 Task: Set the rendering intent for color conversion for Open GL video output for Windows to "Relative colorimetric".
Action: Mouse moved to (144, 31)
Screenshot: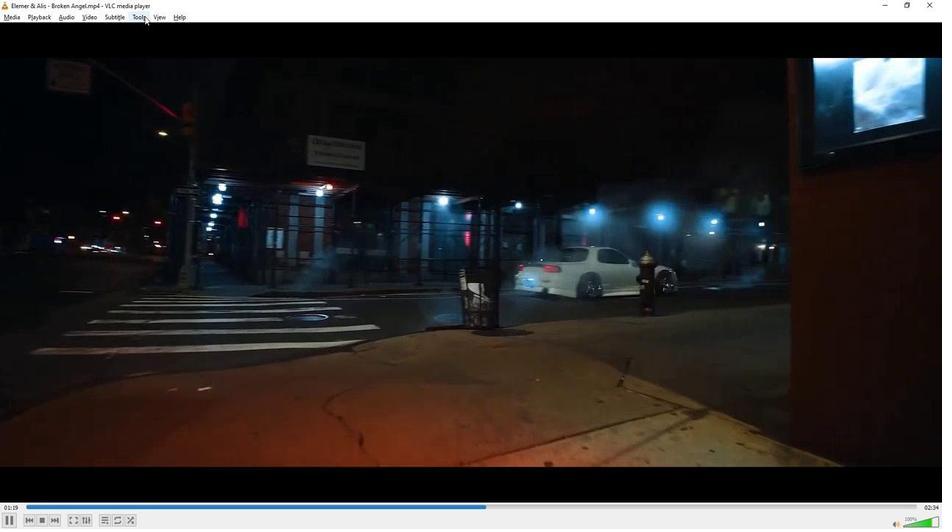 
Action: Mouse pressed left at (144, 31)
Screenshot: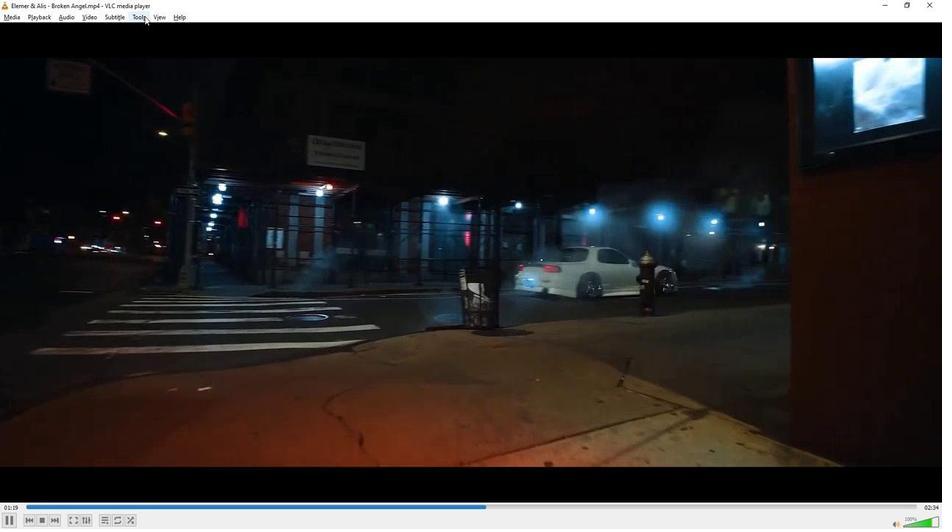 
Action: Mouse moved to (156, 142)
Screenshot: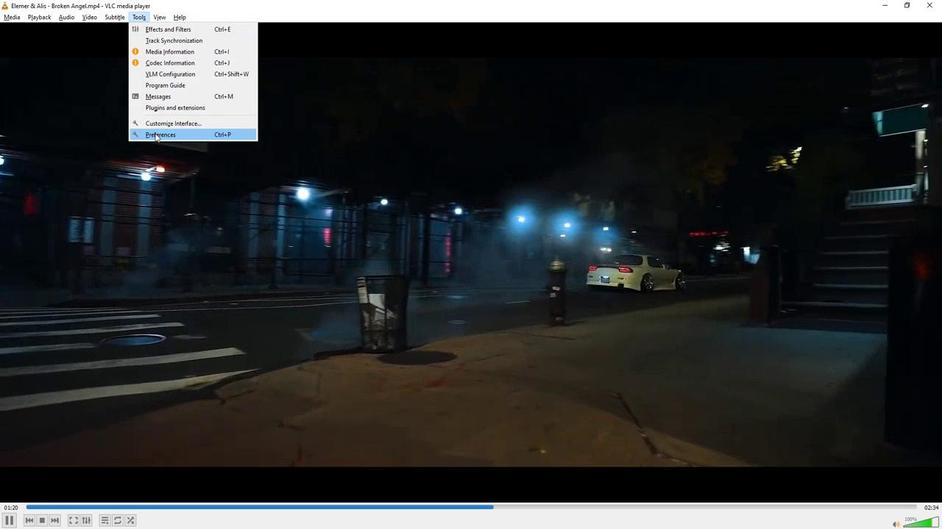 
Action: Mouse pressed left at (156, 142)
Screenshot: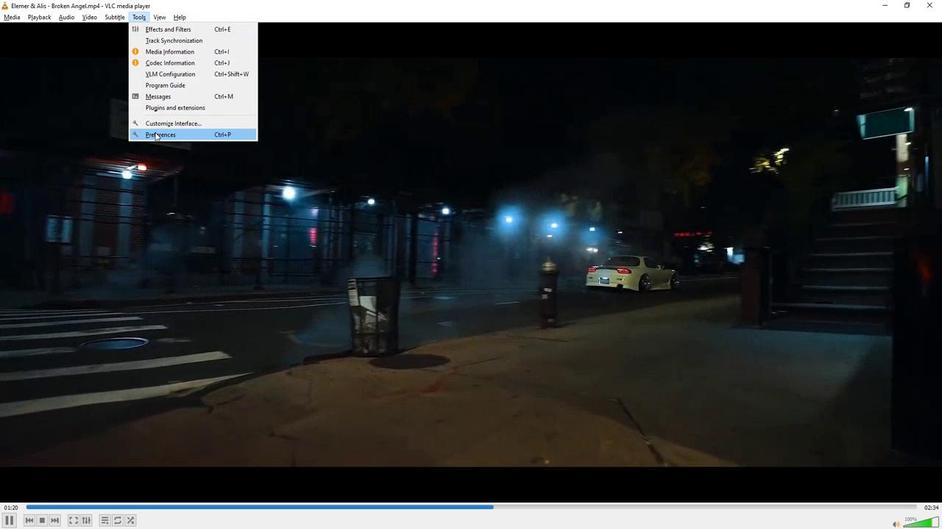 
Action: Mouse moved to (211, 415)
Screenshot: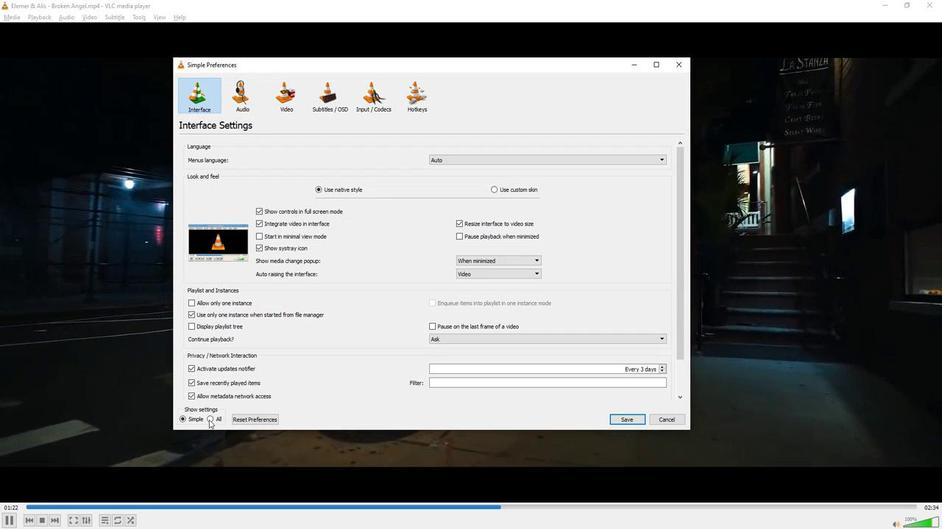 
Action: Mouse pressed left at (211, 415)
Screenshot: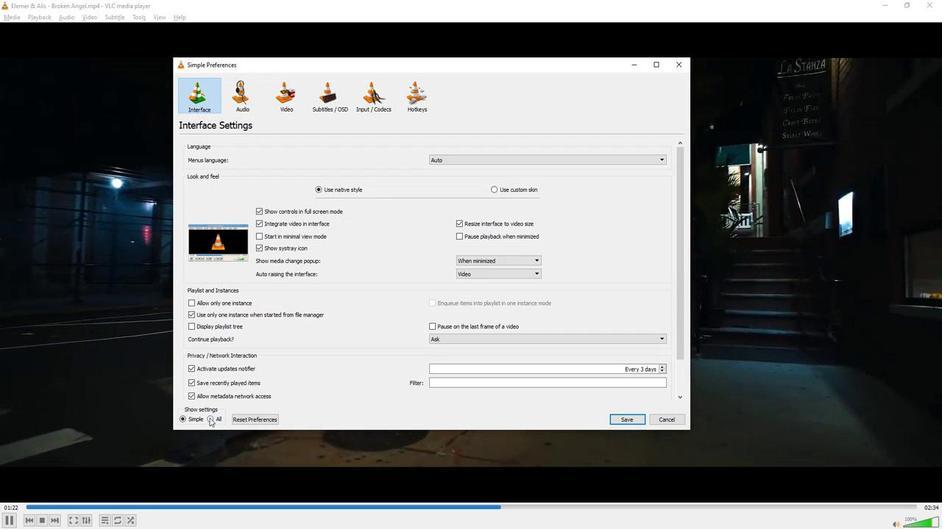 
Action: Mouse moved to (220, 370)
Screenshot: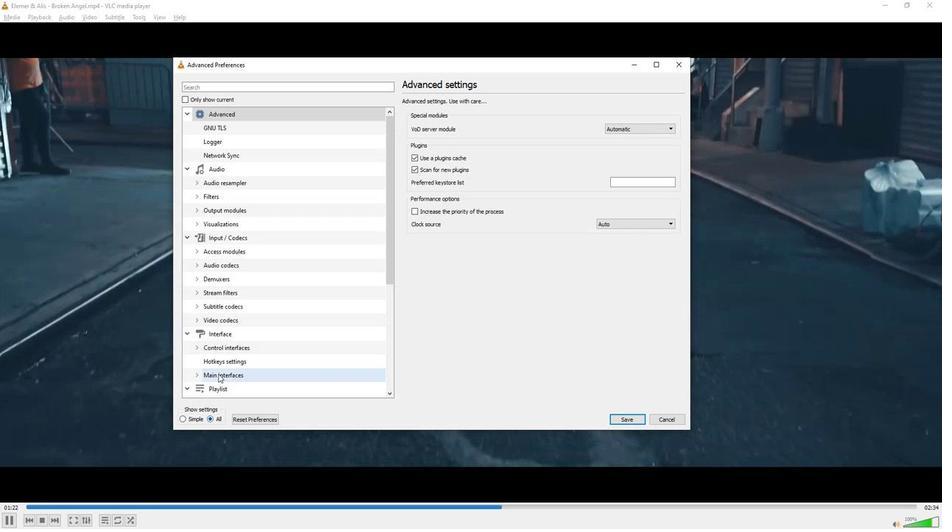 
Action: Mouse scrolled (220, 370) with delta (0, 0)
Screenshot: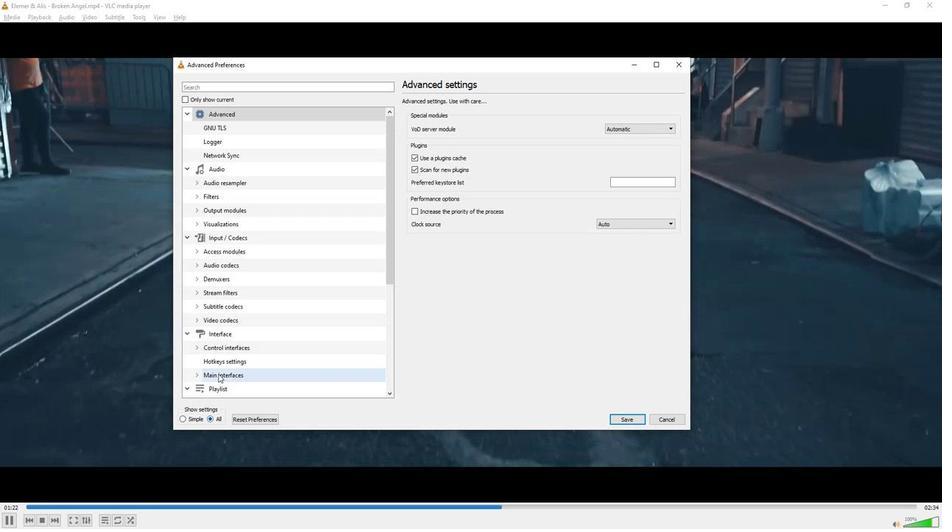 
Action: Mouse moved to (219, 370)
Screenshot: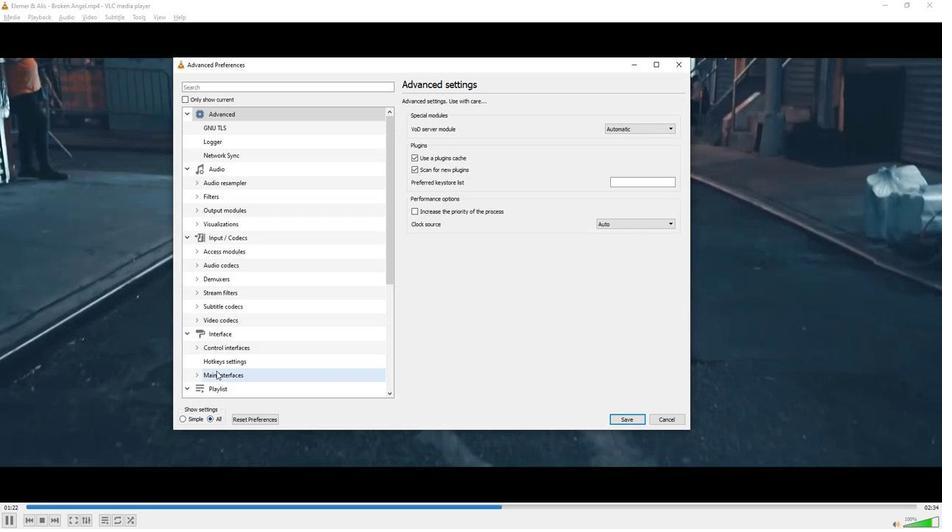 
Action: Mouse scrolled (219, 369) with delta (0, 0)
Screenshot: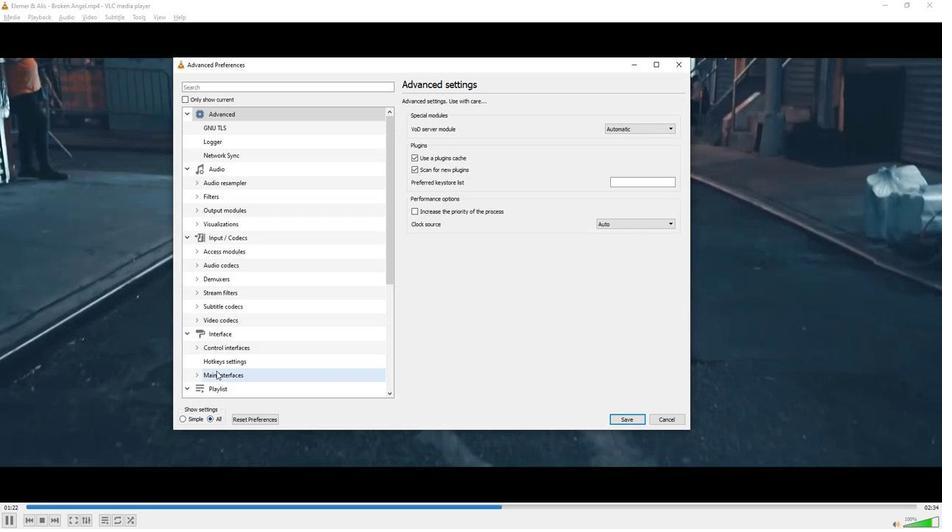 
Action: Mouse scrolled (219, 369) with delta (0, 0)
Screenshot: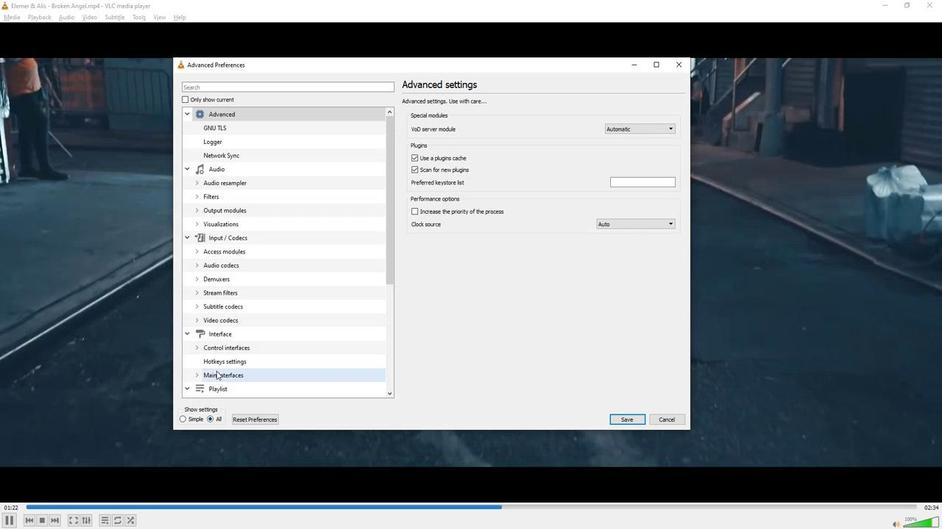 
Action: Mouse scrolled (219, 369) with delta (0, 0)
Screenshot: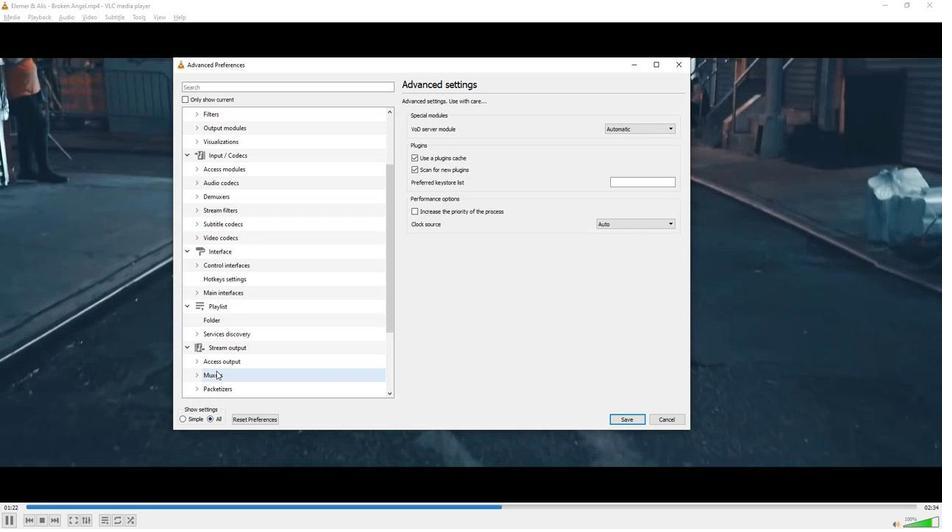 
Action: Mouse scrolled (219, 369) with delta (0, 0)
Screenshot: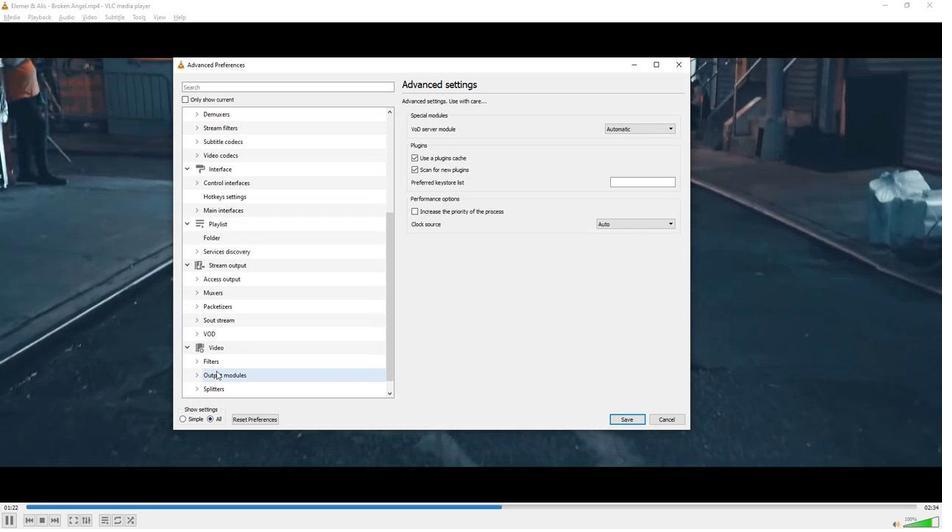 
Action: Mouse scrolled (219, 369) with delta (0, 0)
Screenshot: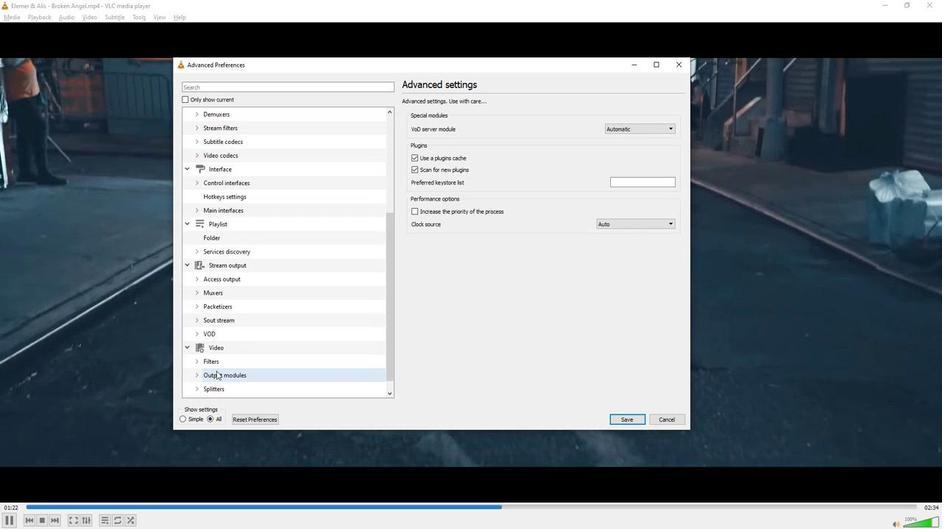 
Action: Mouse scrolled (219, 369) with delta (0, 0)
Screenshot: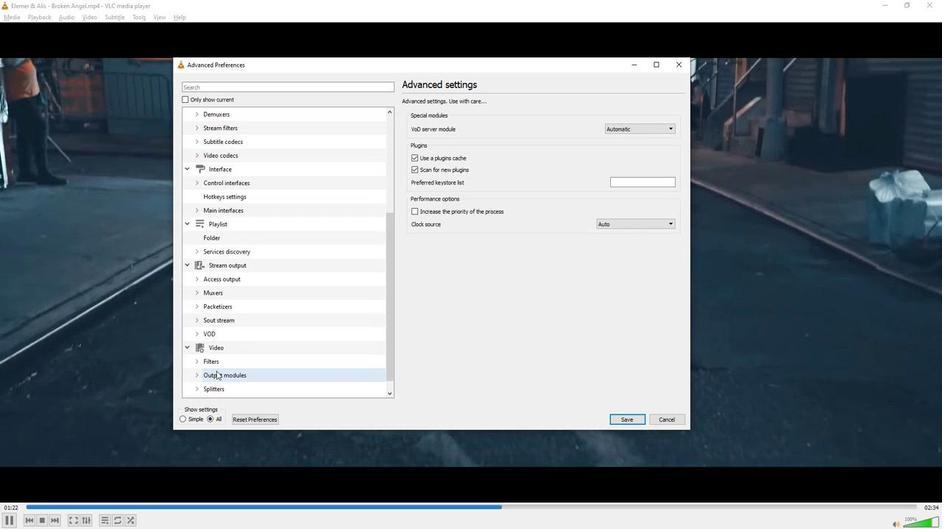 
Action: Mouse moved to (197, 360)
Screenshot: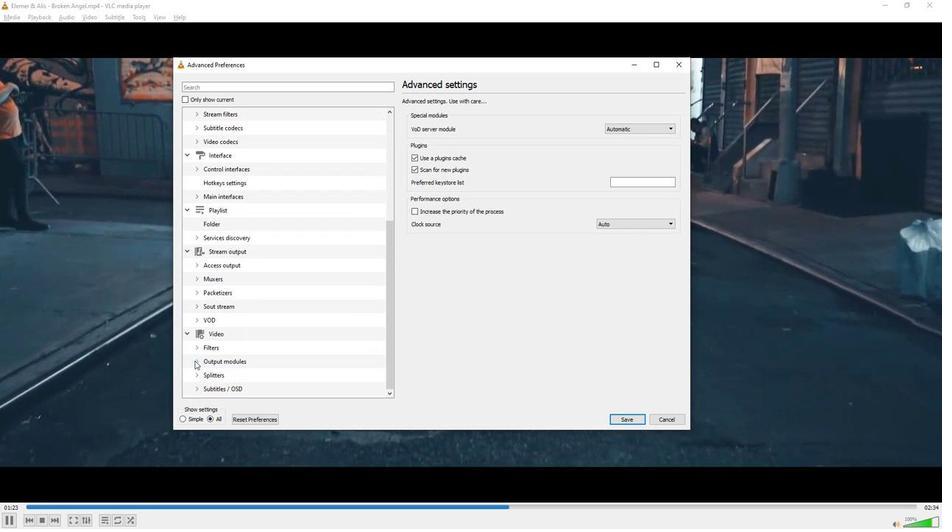 
Action: Mouse pressed left at (197, 360)
Screenshot: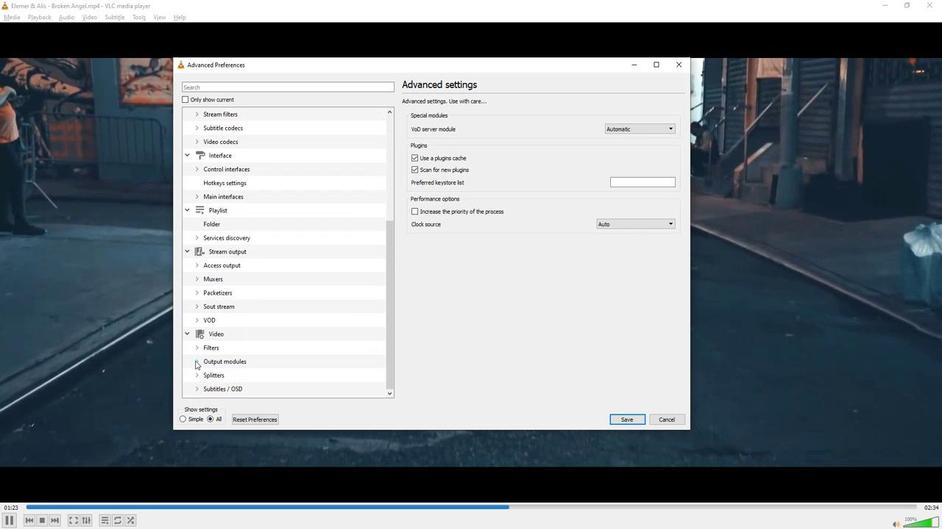 
Action: Mouse moved to (217, 352)
Screenshot: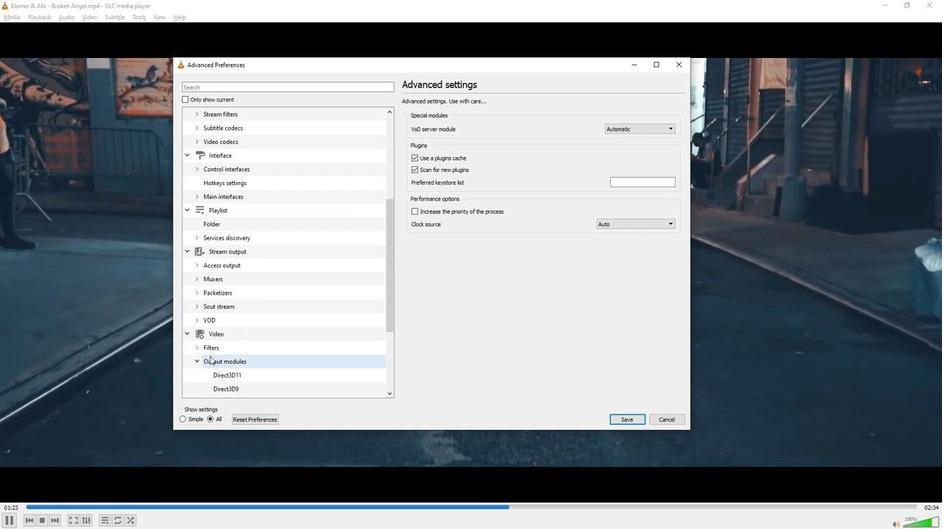
Action: Mouse scrolled (217, 352) with delta (0, 0)
Screenshot: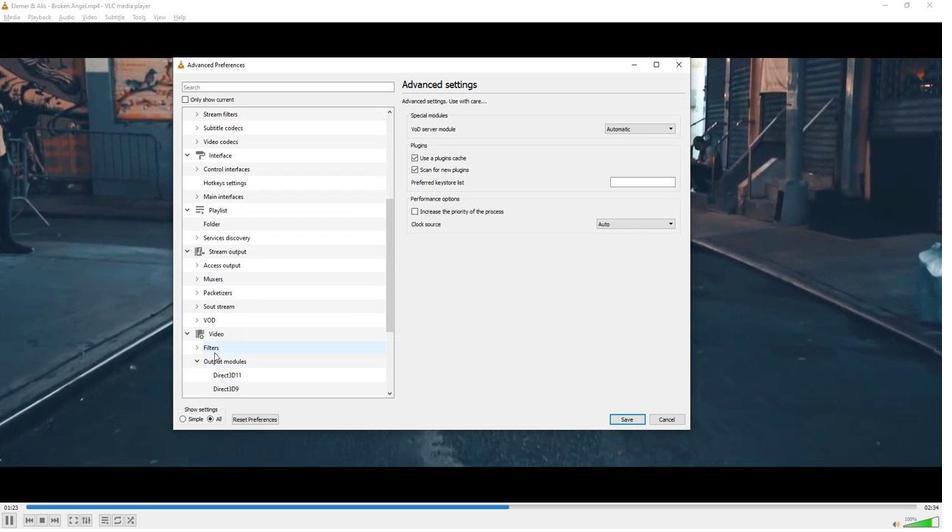 
Action: Mouse scrolled (217, 352) with delta (0, 0)
Screenshot: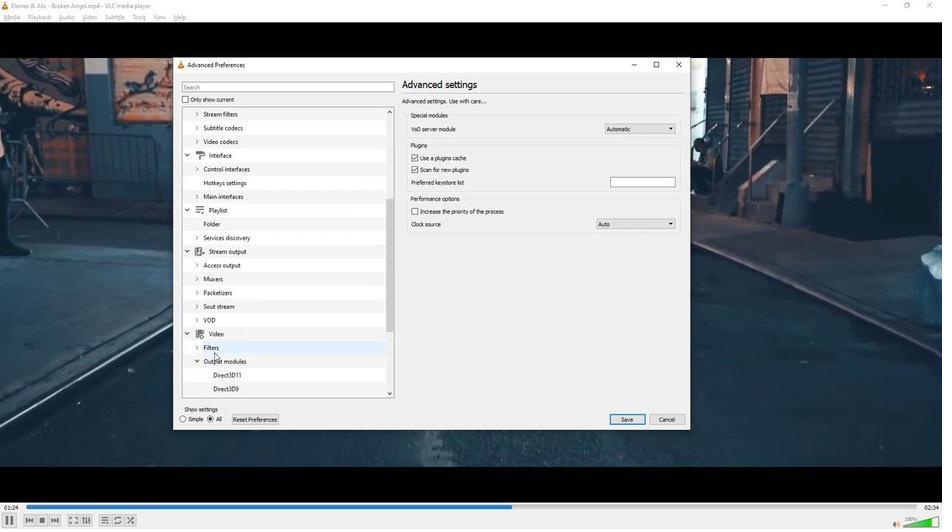 
Action: Mouse scrolled (217, 352) with delta (0, 0)
Screenshot: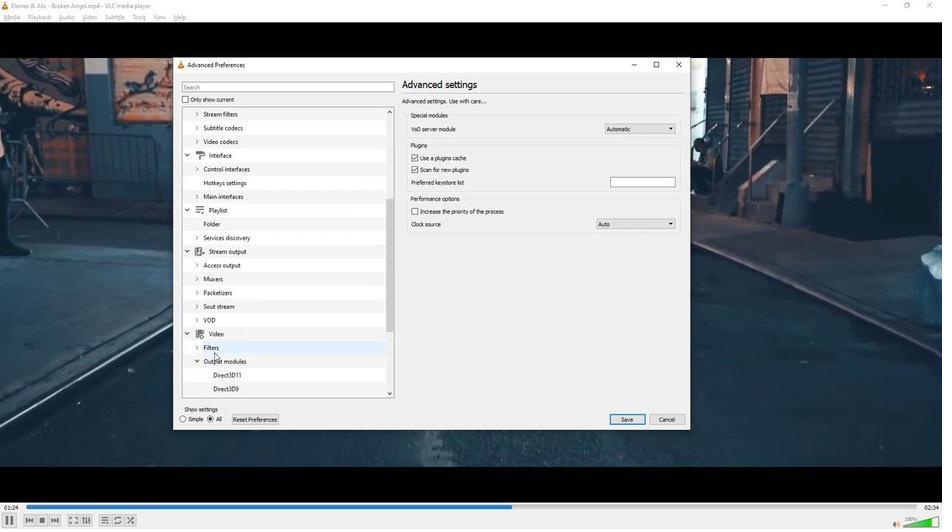 
Action: Mouse scrolled (217, 352) with delta (0, 0)
Screenshot: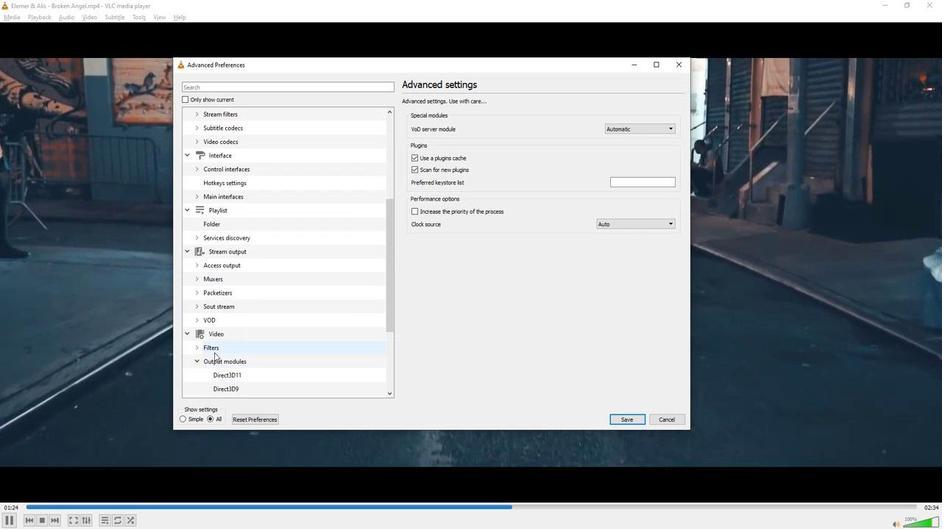 
Action: Mouse scrolled (217, 352) with delta (0, 0)
Screenshot: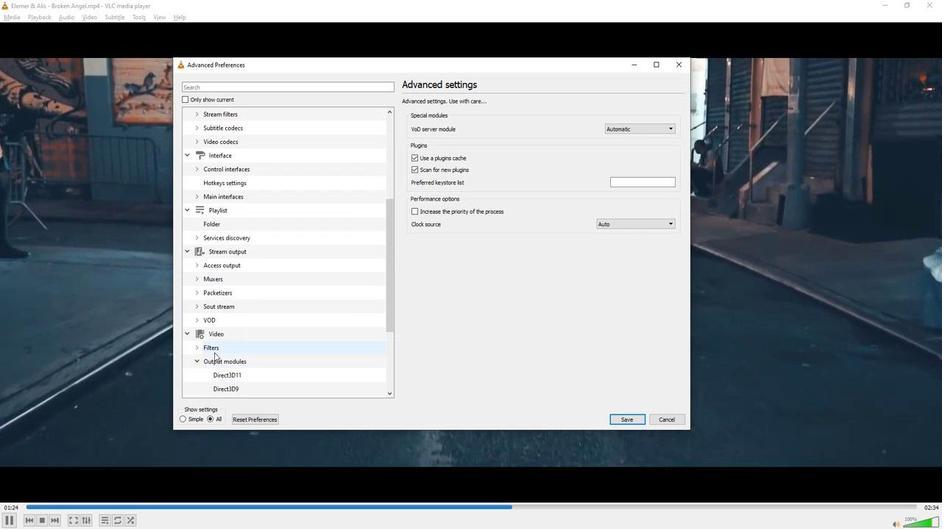 
Action: Mouse scrolled (217, 352) with delta (0, 0)
Screenshot: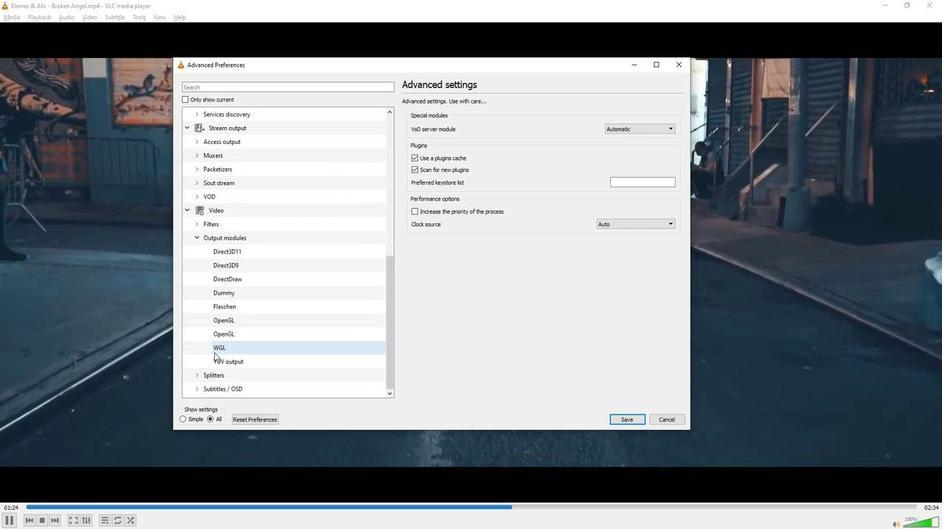
Action: Mouse scrolled (217, 352) with delta (0, 0)
Screenshot: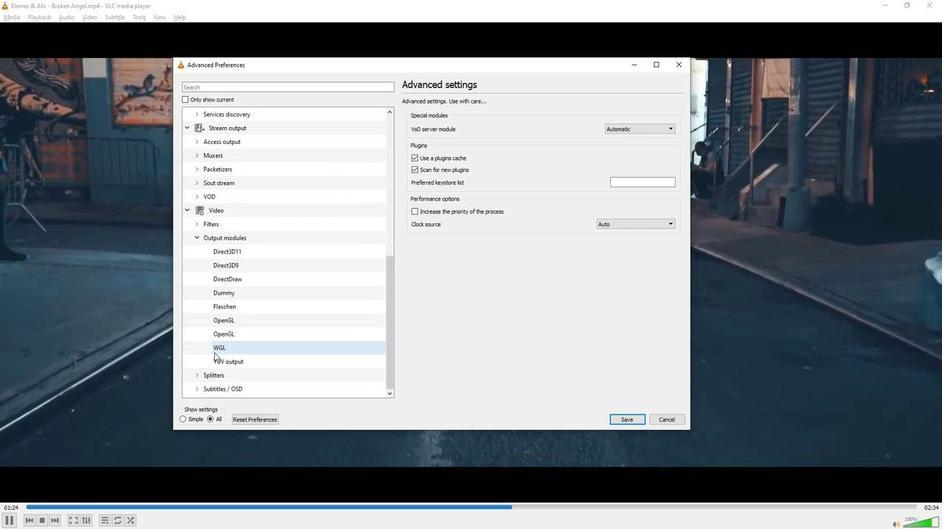 
Action: Mouse moved to (231, 331)
Screenshot: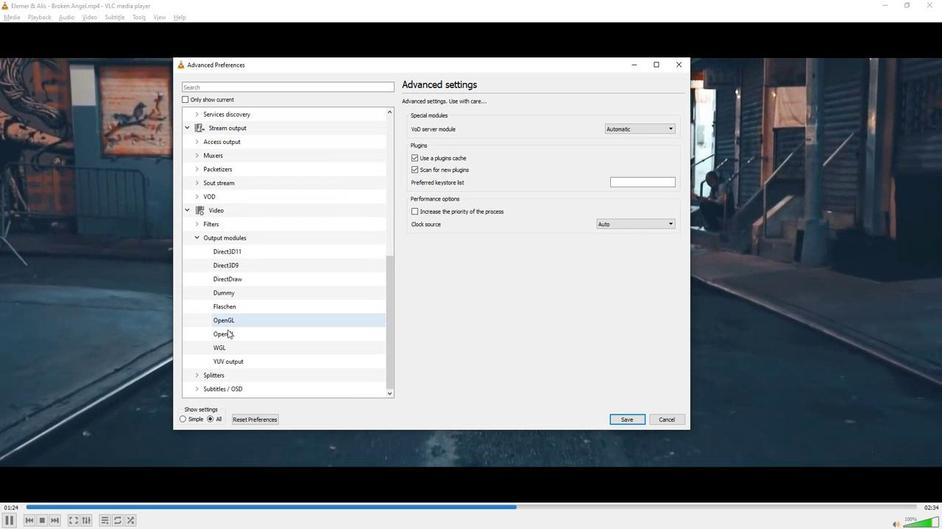 
Action: Mouse pressed left at (231, 331)
Screenshot: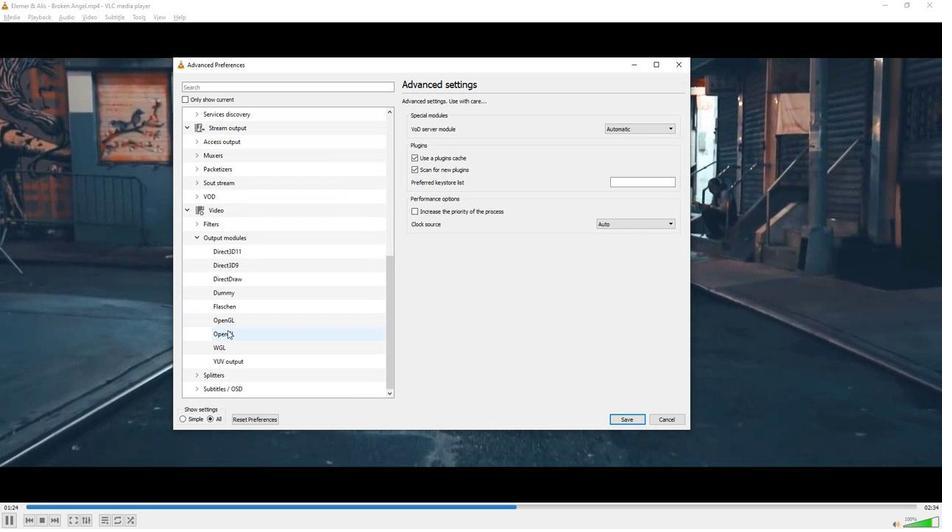 
Action: Mouse moved to (637, 151)
Screenshot: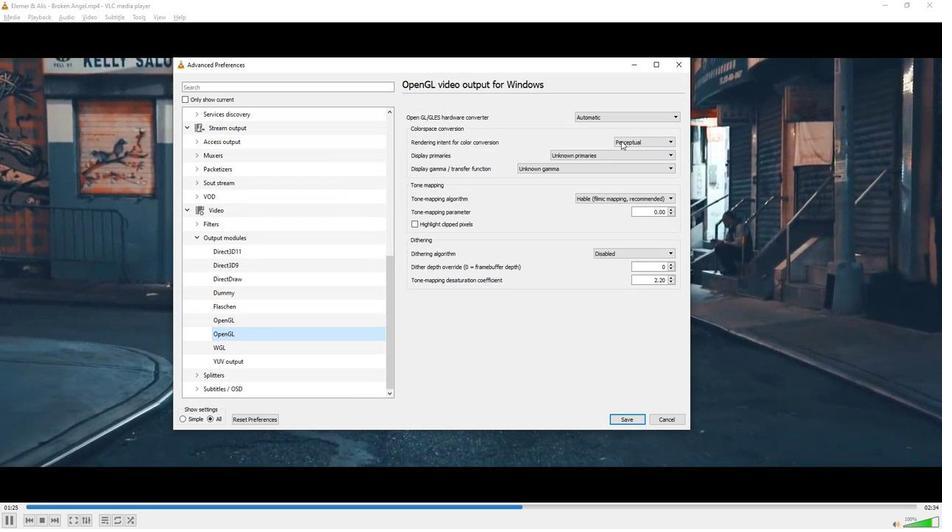 
Action: Mouse pressed left at (637, 151)
Screenshot: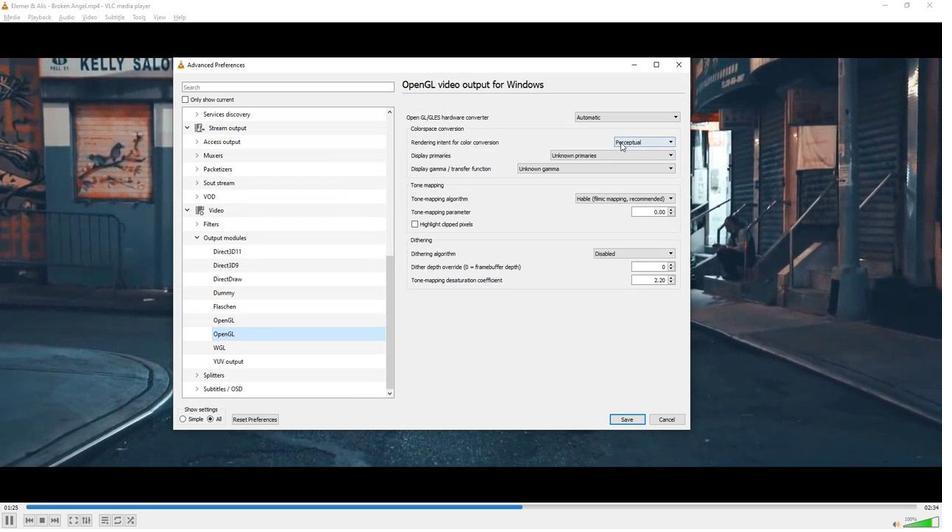 
Action: Mouse moved to (638, 163)
Screenshot: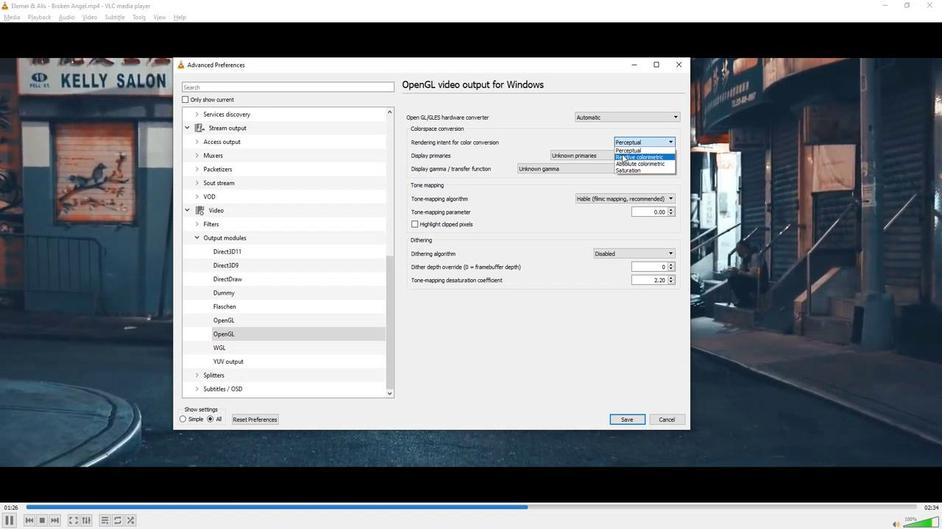 
Action: Mouse pressed left at (638, 163)
Screenshot: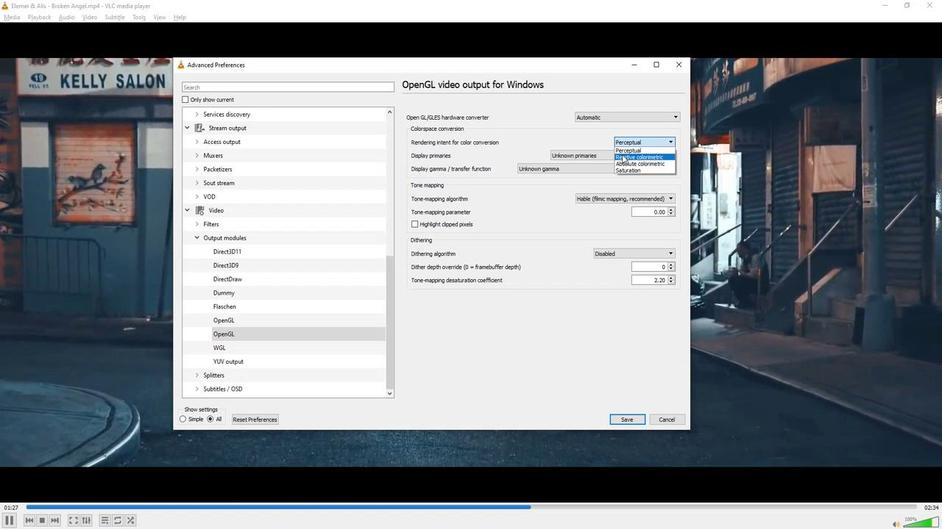 
Action: Mouse moved to (577, 271)
Screenshot: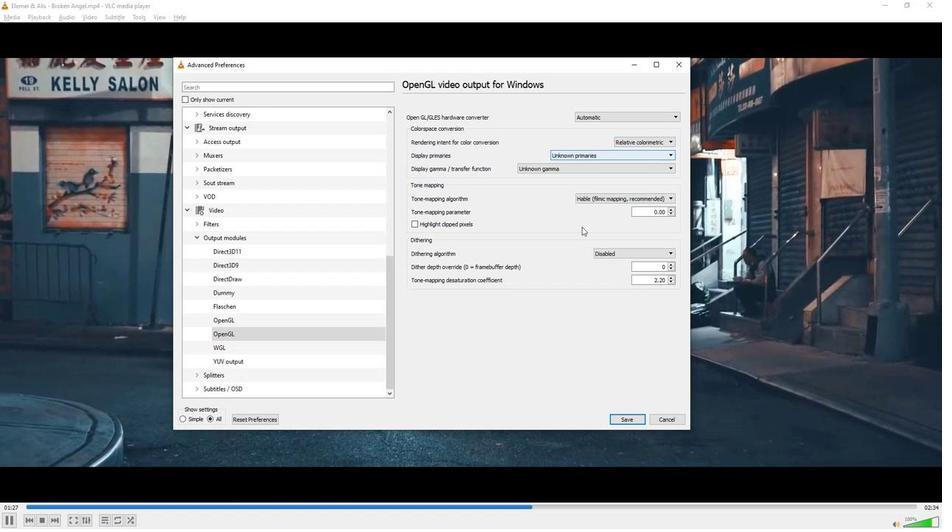 
